 Task: Add Sprouts Saltine Crackers to the cart.
Action: Mouse moved to (17, 276)
Screenshot: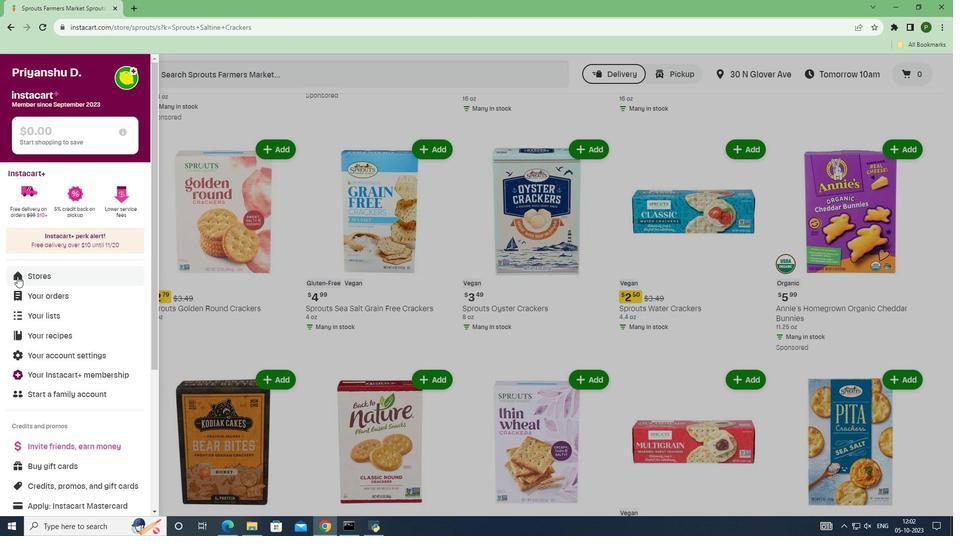 
Action: Mouse pressed left at (17, 276)
Screenshot: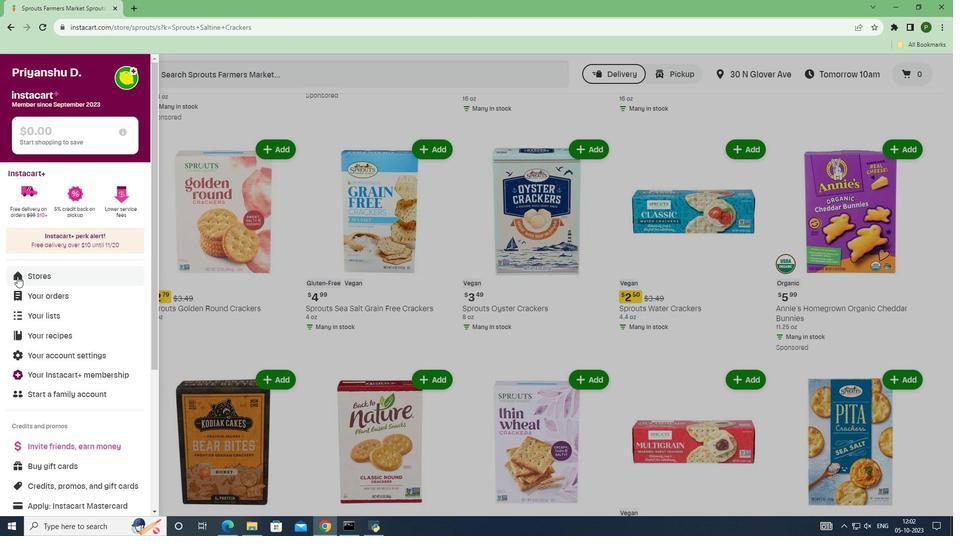 
Action: Mouse moved to (234, 124)
Screenshot: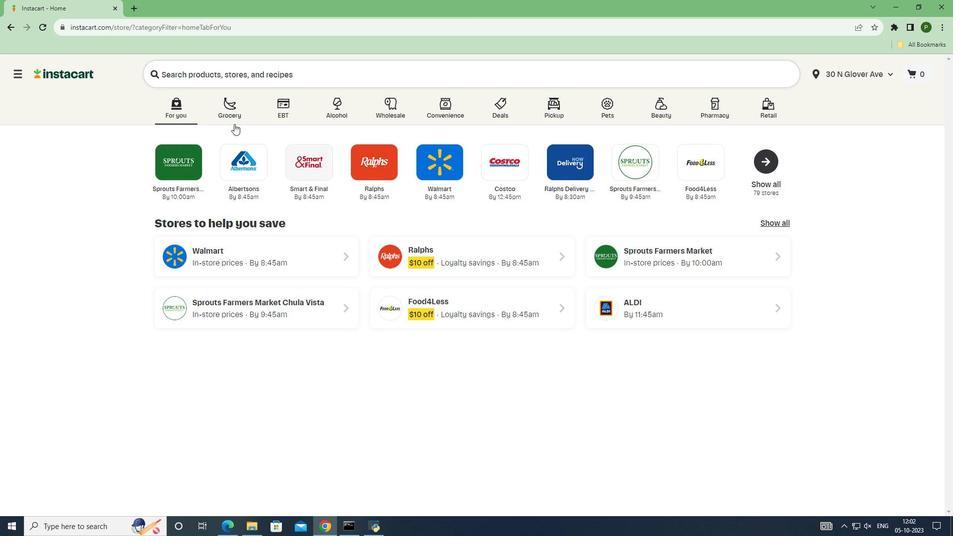 
Action: Mouse pressed left at (234, 124)
Screenshot: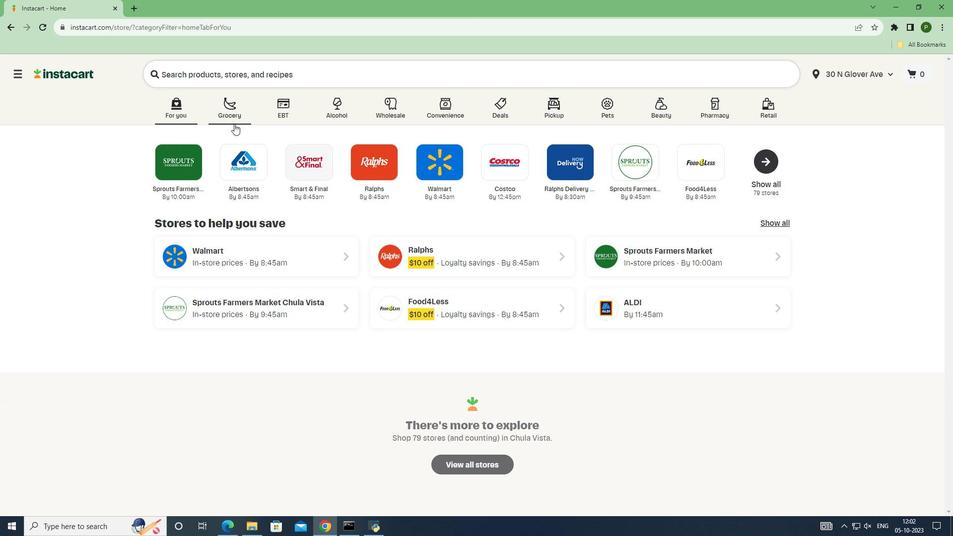 
Action: Mouse moved to (596, 234)
Screenshot: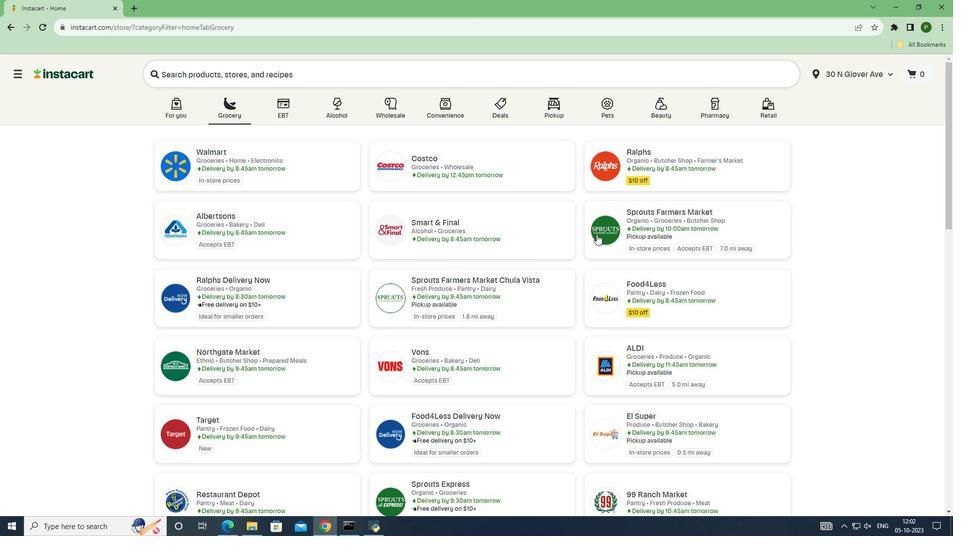 
Action: Mouse pressed left at (596, 234)
Screenshot: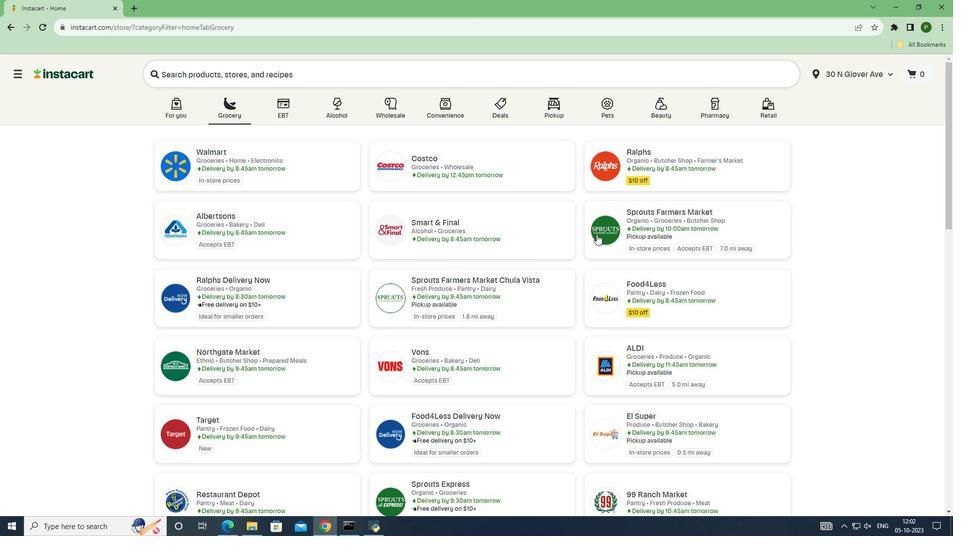 
Action: Mouse moved to (74, 286)
Screenshot: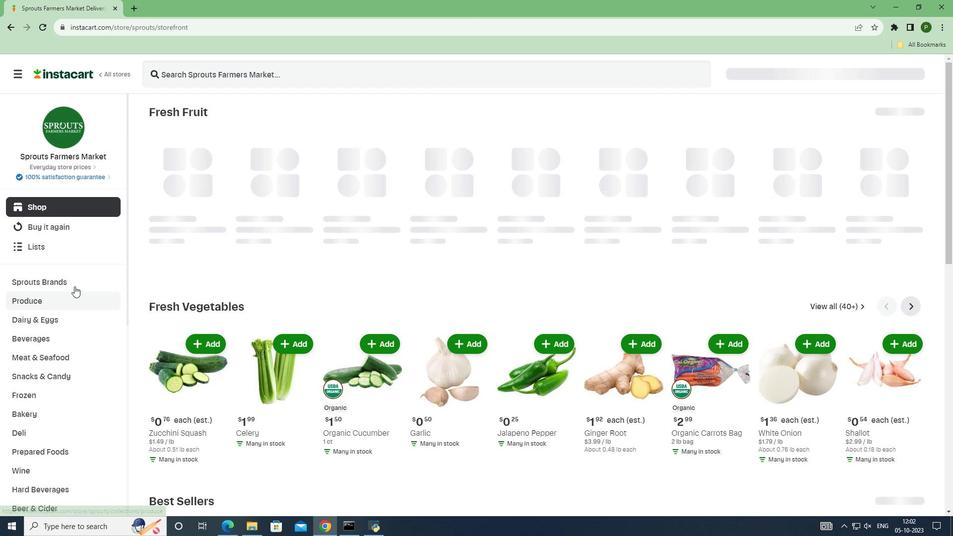 
Action: Mouse pressed left at (74, 286)
Screenshot: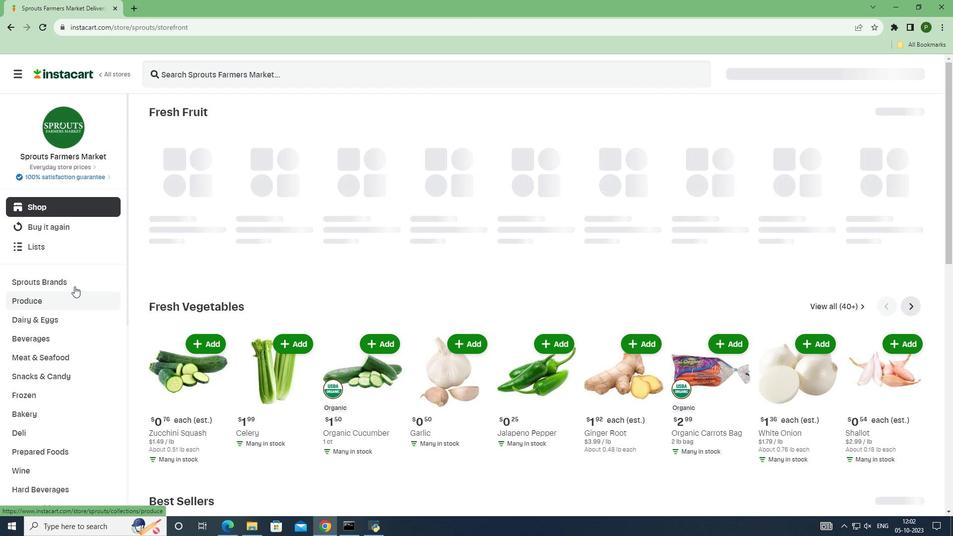 
Action: Mouse moved to (62, 352)
Screenshot: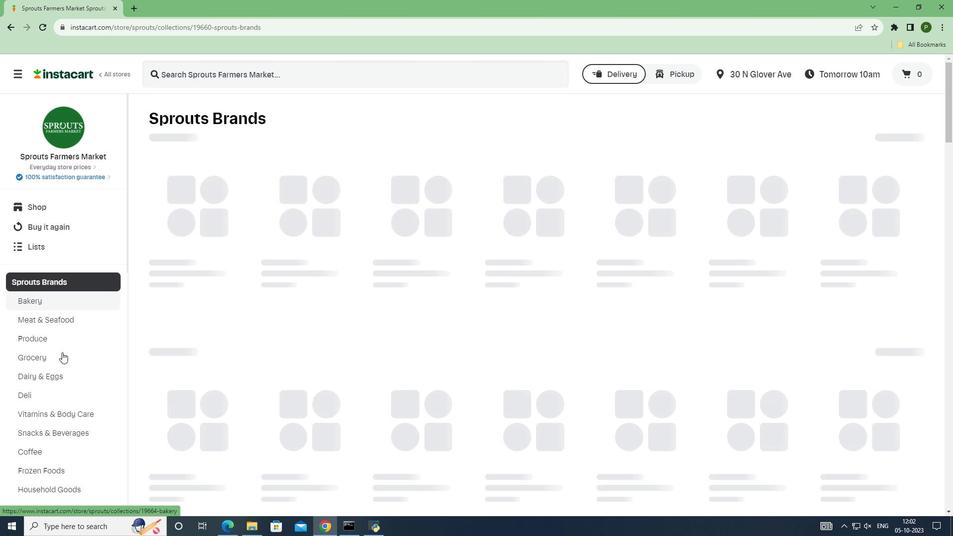 
Action: Mouse pressed left at (62, 352)
Screenshot: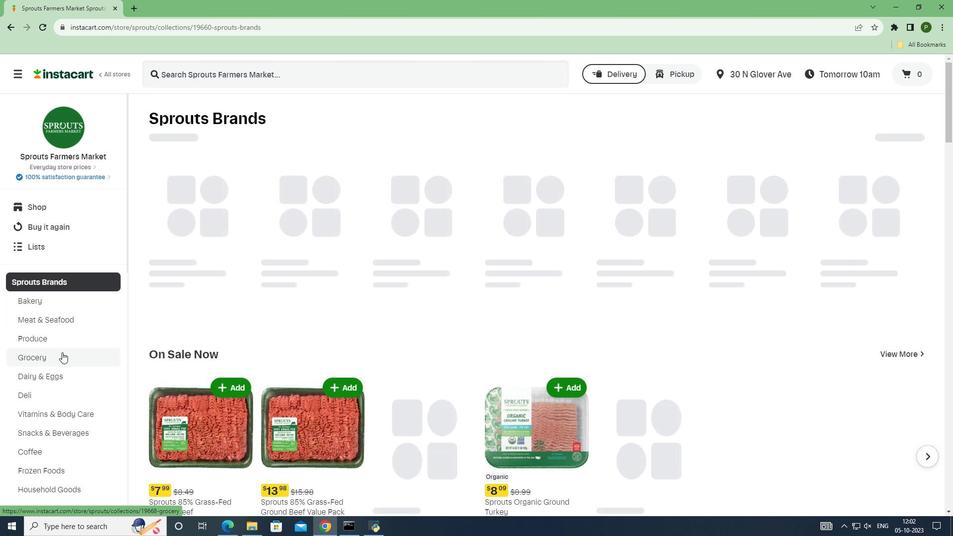 
Action: Mouse moved to (307, 350)
Screenshot: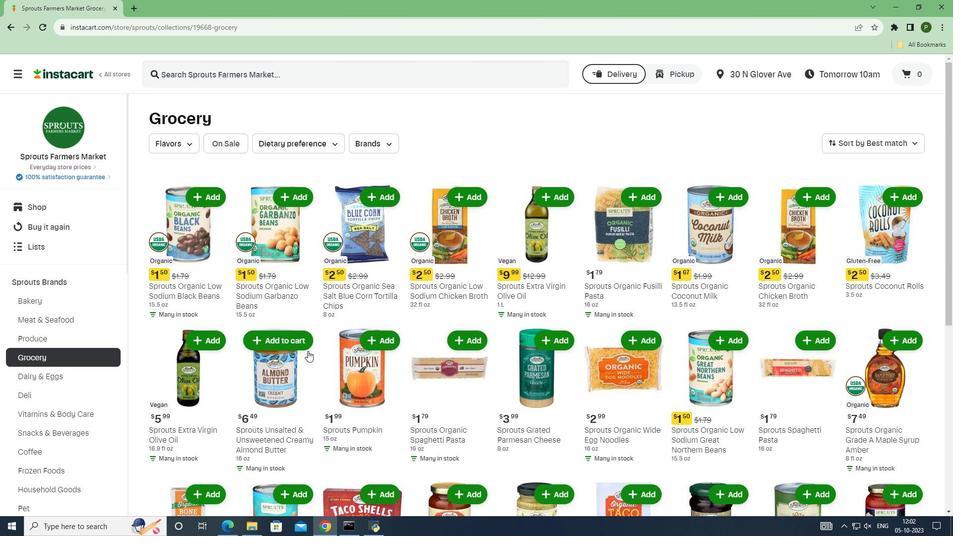 
Action: Mouse scrolled (307, 350) with delta (0, 0)
Screenshot: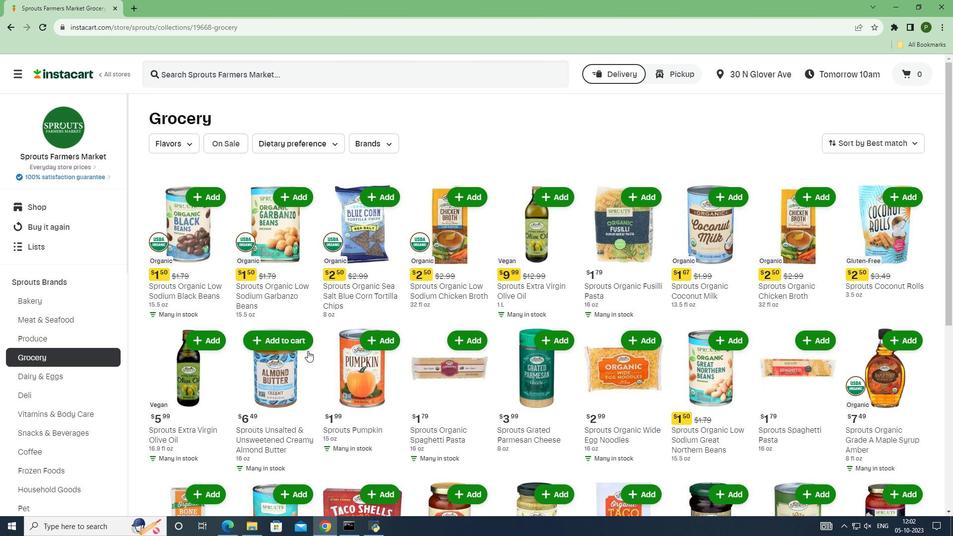 
Action: Mouse scrolled (307, 350) with delta (0, 0)
Screenshot: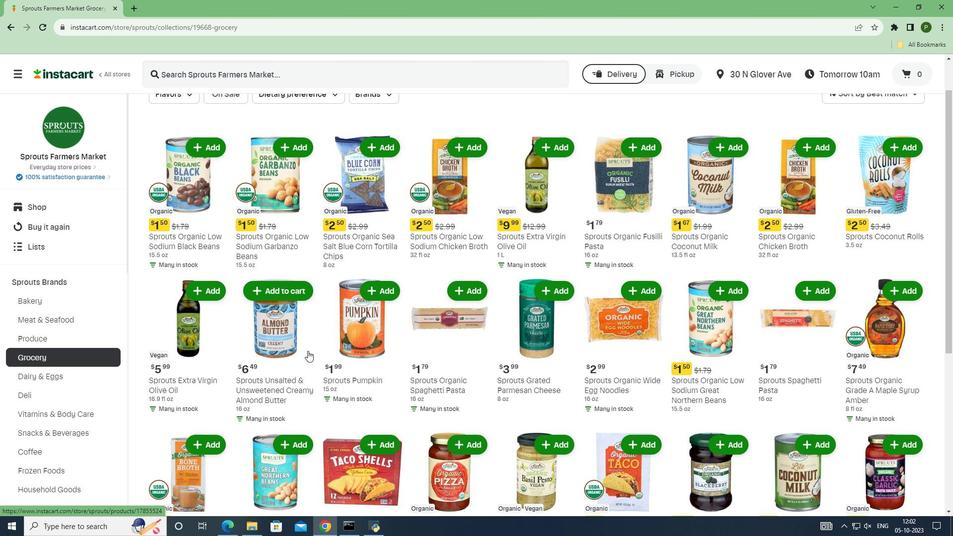 
Action: Mouse scrolled (307, 350) with delta (0, 0)
Screenshot: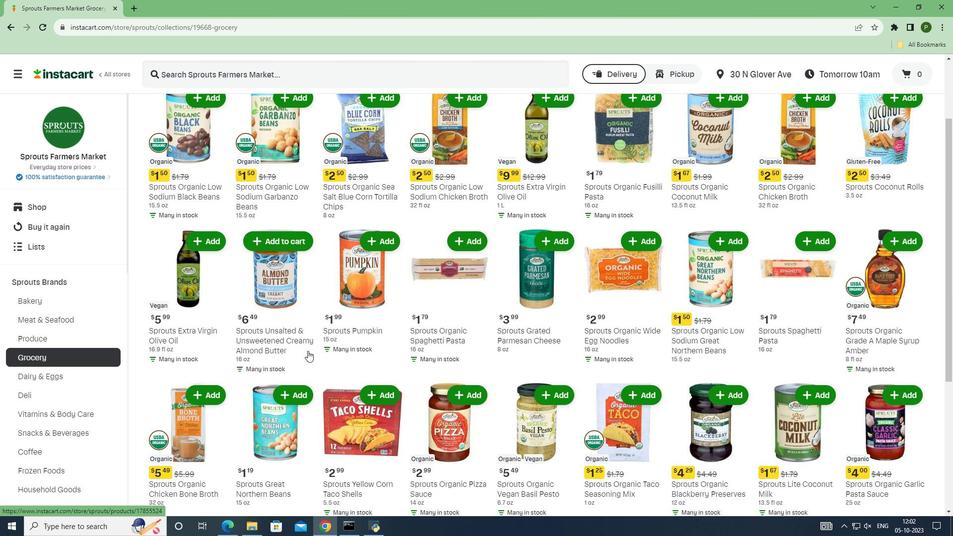 
Action: Mouse scrolled (307, 350) with delta (0, 0)
Screenshot: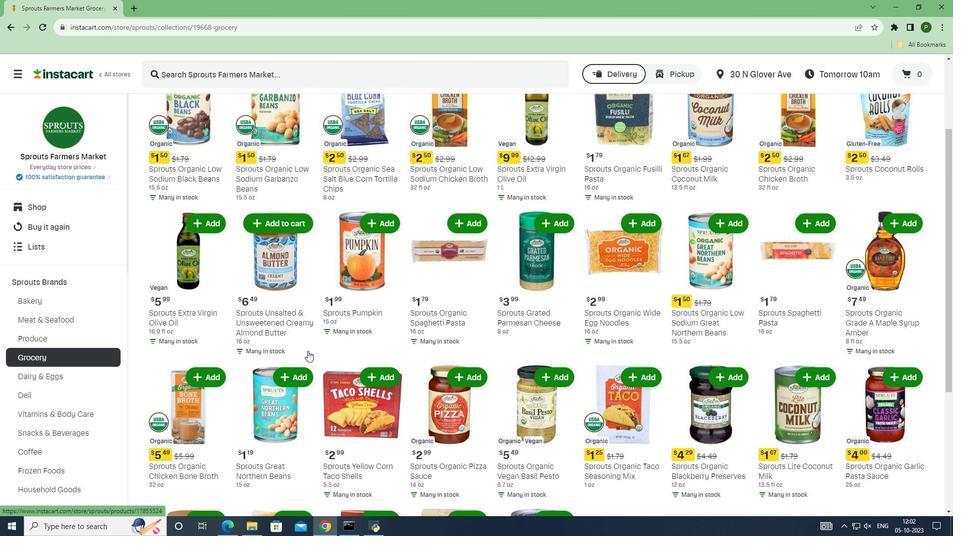 
Action: Mouse scrolled (307, 350) with delta (0, 0)
Screenshot: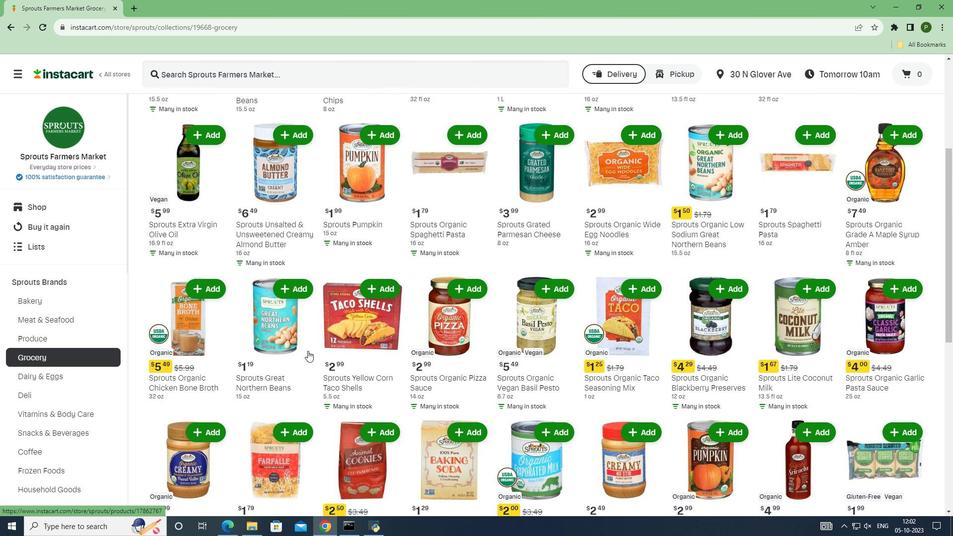 
Action: Mouse scrolled (307, 350) with delta (0, 0)
Screenshot: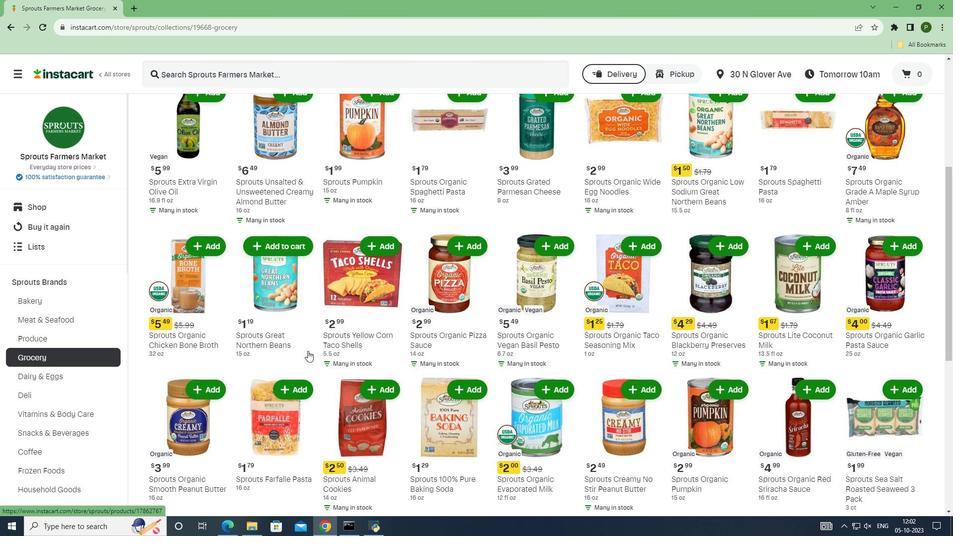 
Action: Mouse scrolled (307, 350) with delta (0, 0)
Screenshot: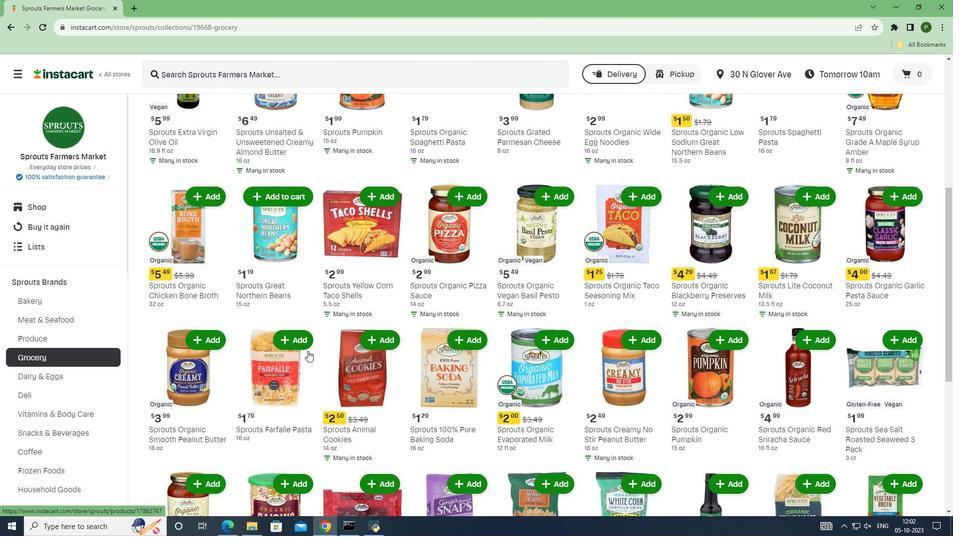 
Action: Mouse scrolled (307, 350) with delta (0, 0)
Screenshot: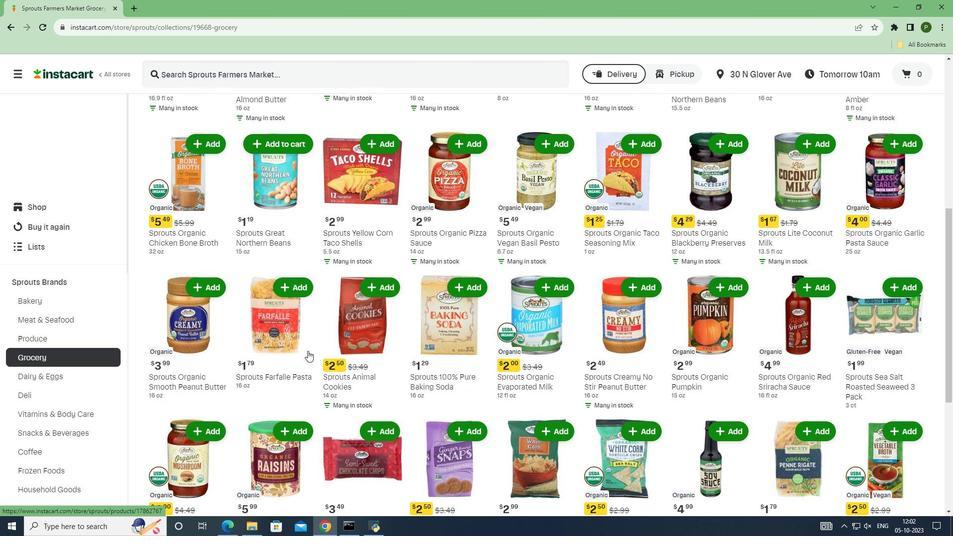 
Action: Mouse scrolled (307, 350) with delta (0, 0)
Screenshot: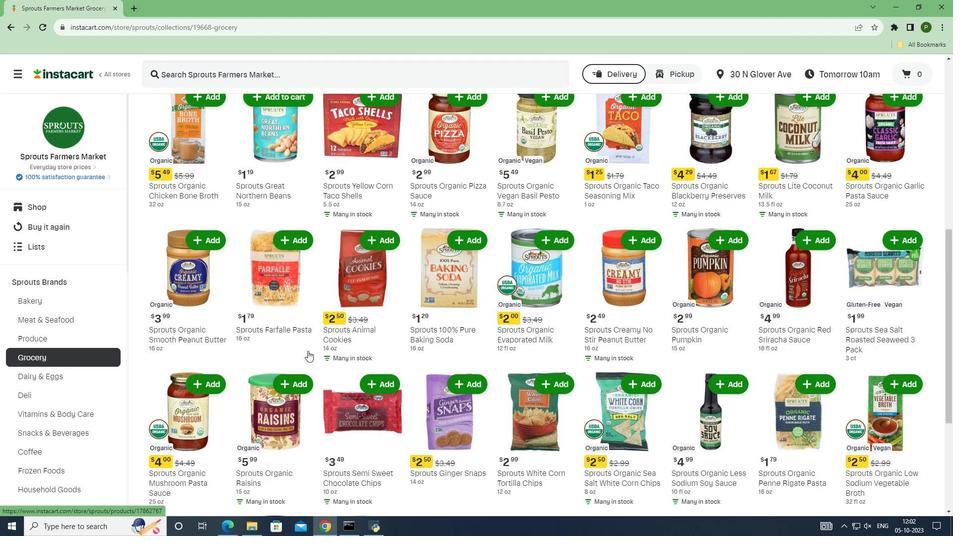 
Action: Mouse scrolled (307, 350) with delta (0, 0)
Screenshot: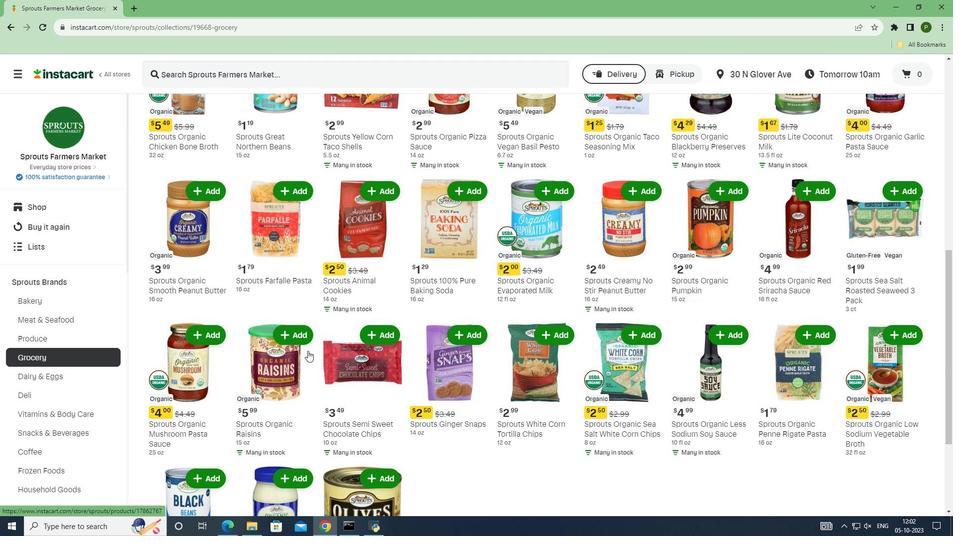 
Action: Mouse scrolled (307, 350) with delta (0, 0)
Screenshot: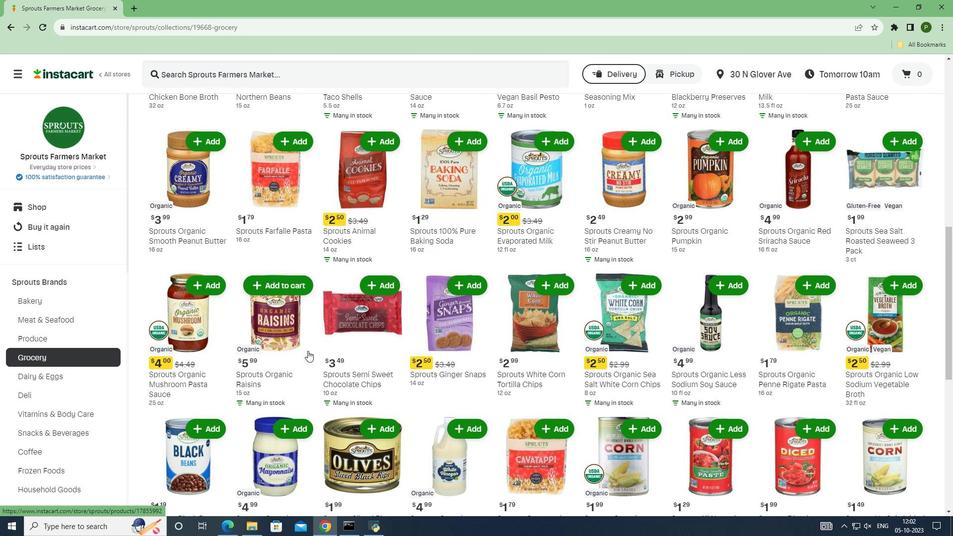 
Action: Mouse scrolled (307, 350) with delta (0, 0)
Screenshot: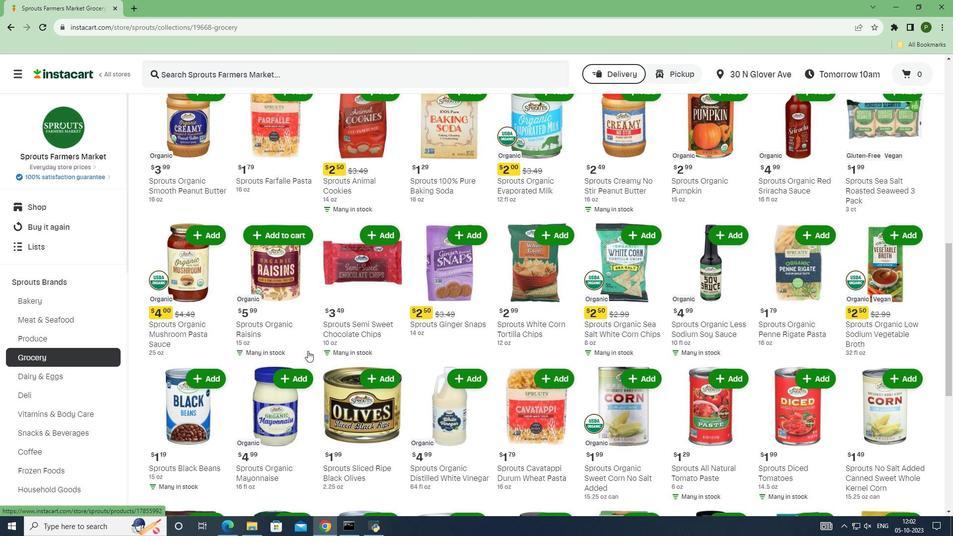 
Action: Mouse scrolled (307, 350) with delta (0, 0)
Screenshot: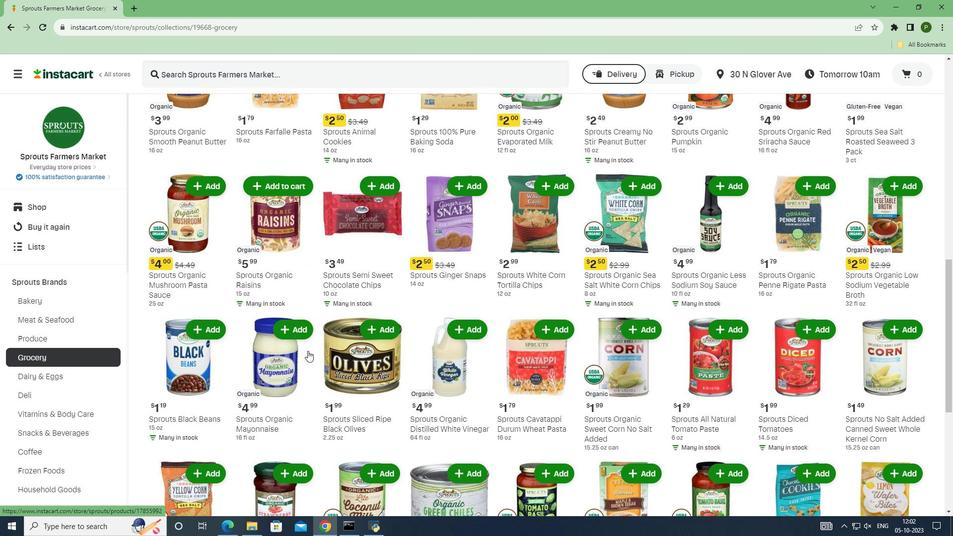 
Action: Mouse scrolled (307, 350) with delta (0, 0)
Screenshot: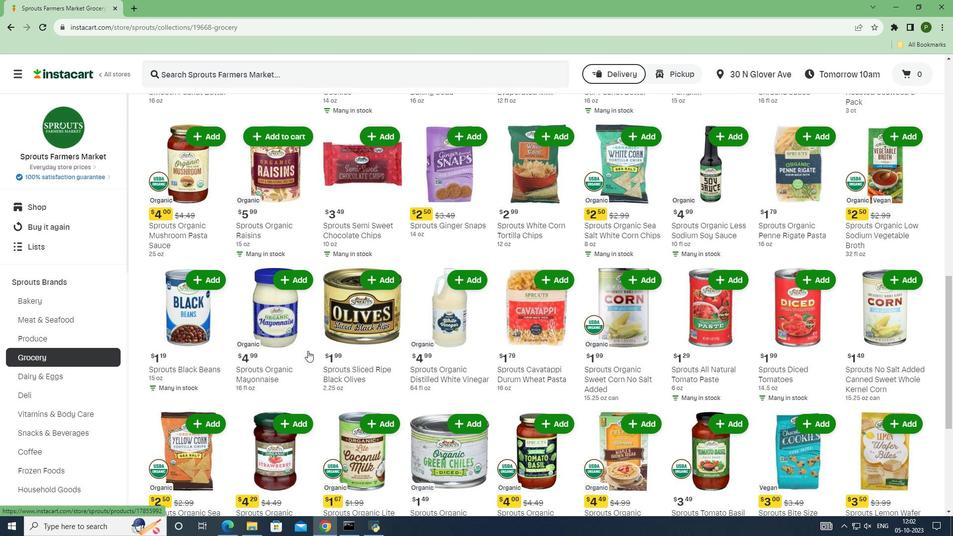 
Action: Mouse scrolled (307, 350) with delta (0, 0)
Screenshot: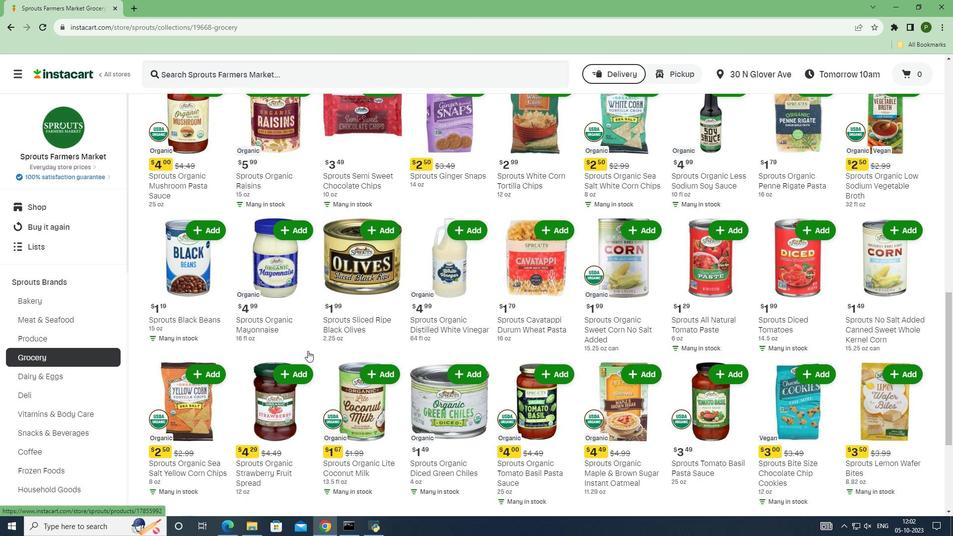 
Action: Mouse scrolled (307, 350) with delta (0, 0)
Screenshot: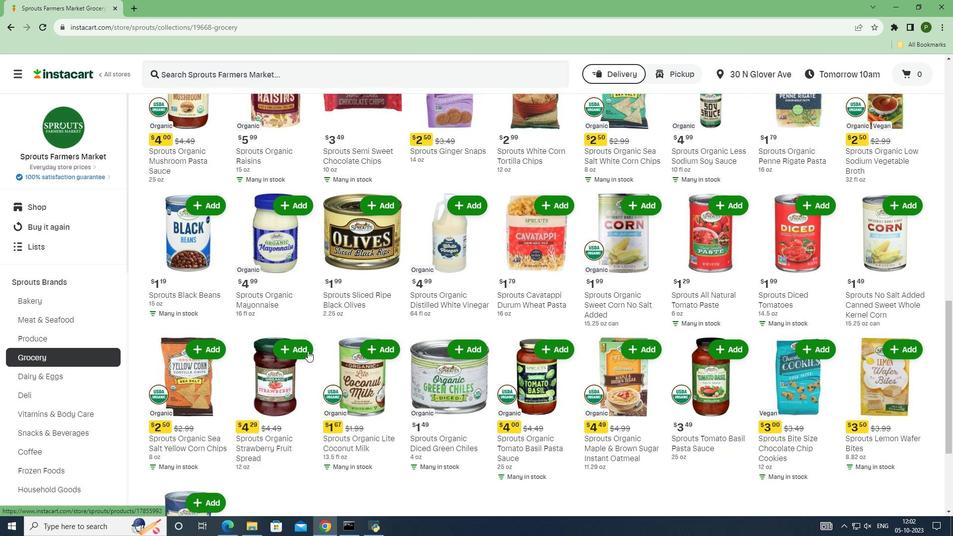 
Action: Mouse scrolled (307, 350) with delta (0, 0)
Screenshot: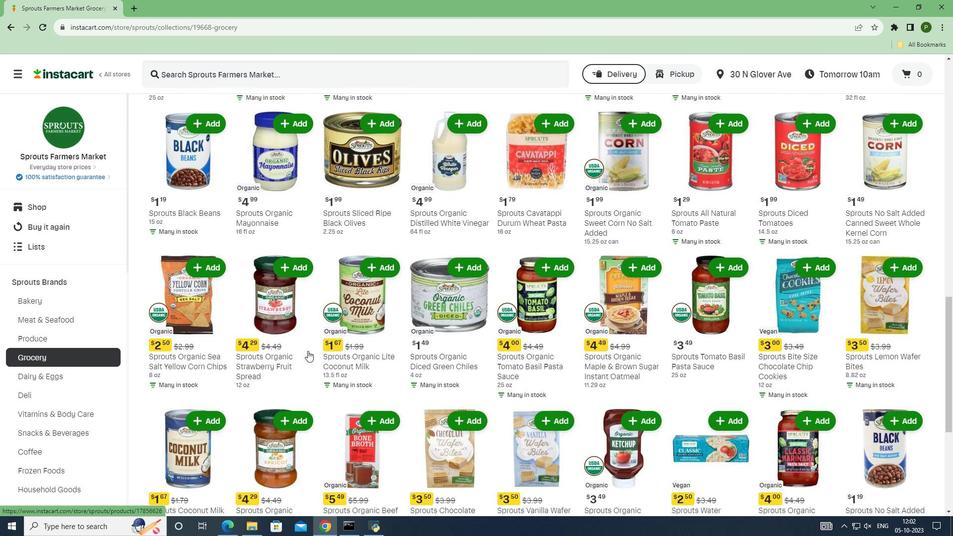 
Action: Mouse scrolled (307, 350) with delta (0, 0)
Screenshot: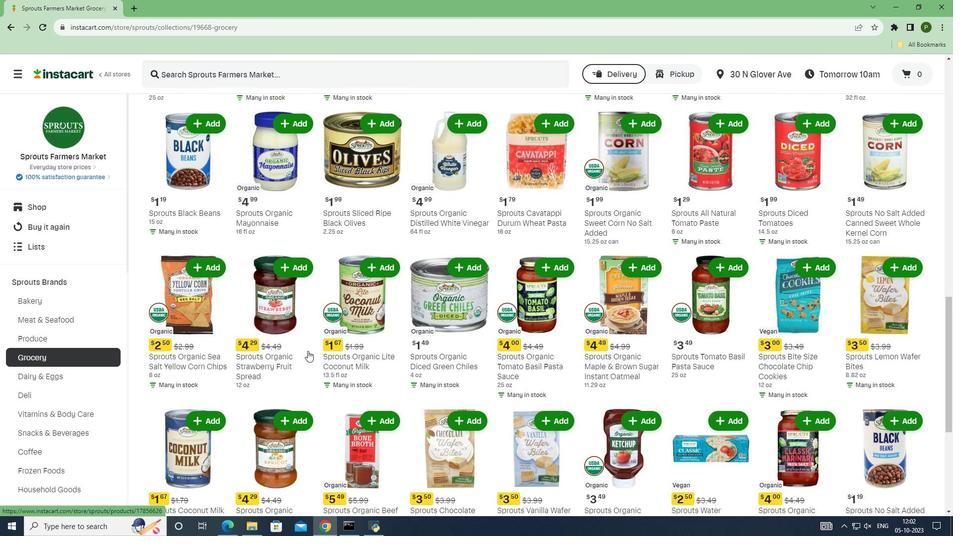 
Action: Mouse scrolled (307, 350) with delta (0, 0)
Screenshot: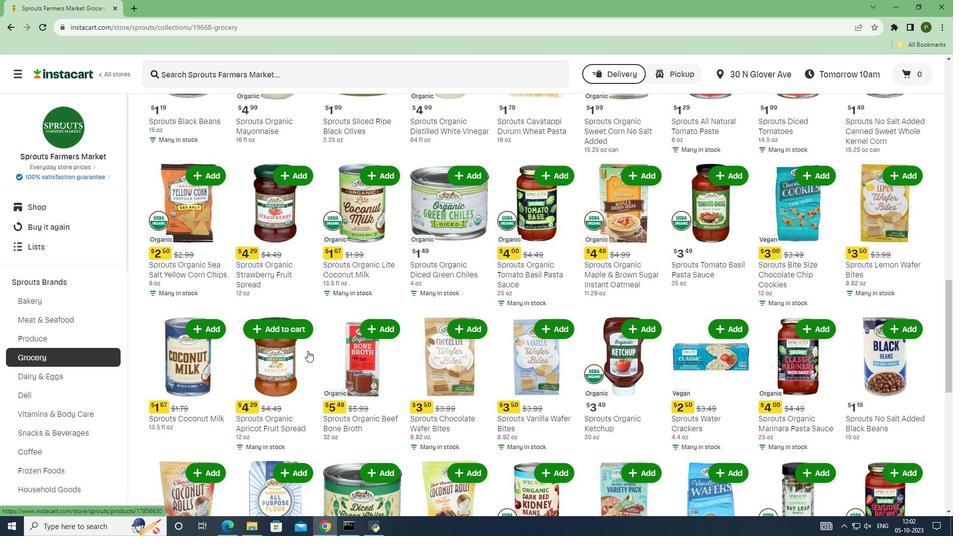 
Action: Mouse scrolled (307, 350) with delta (0, 0)
Screenshot: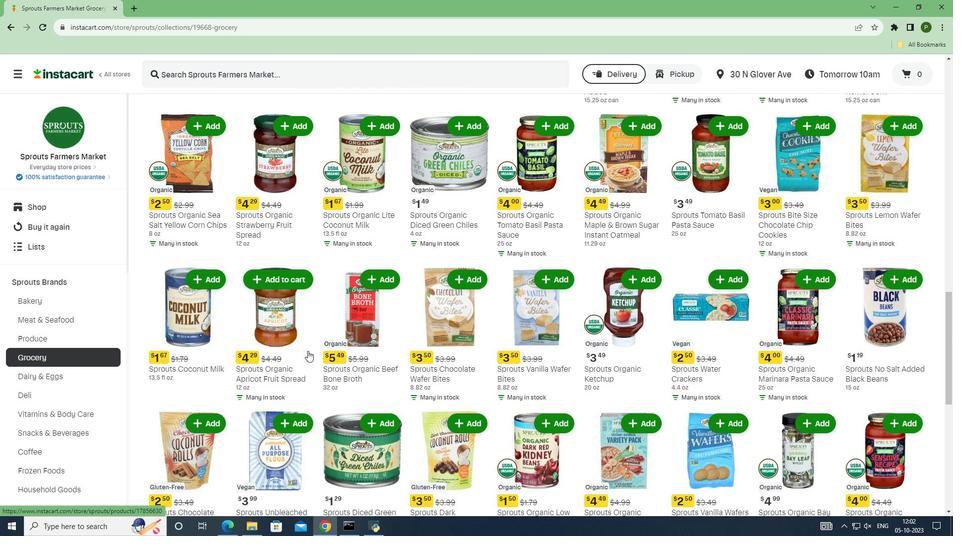 
Action: Mouse scrolled (307, 350) with delta (0, 0)
Screenshot: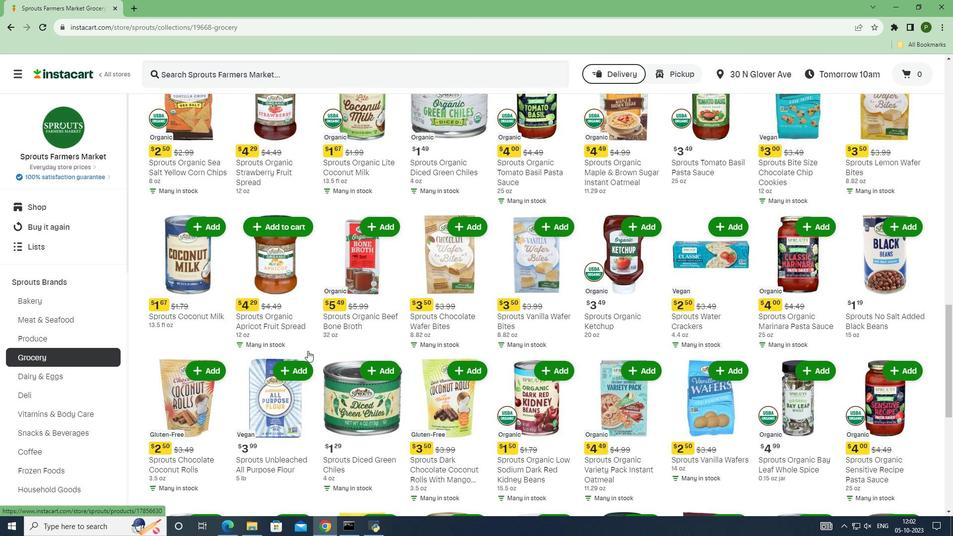 
Action: Mouse scrolled (307, 350) with delta (0, 0)
Screenshot: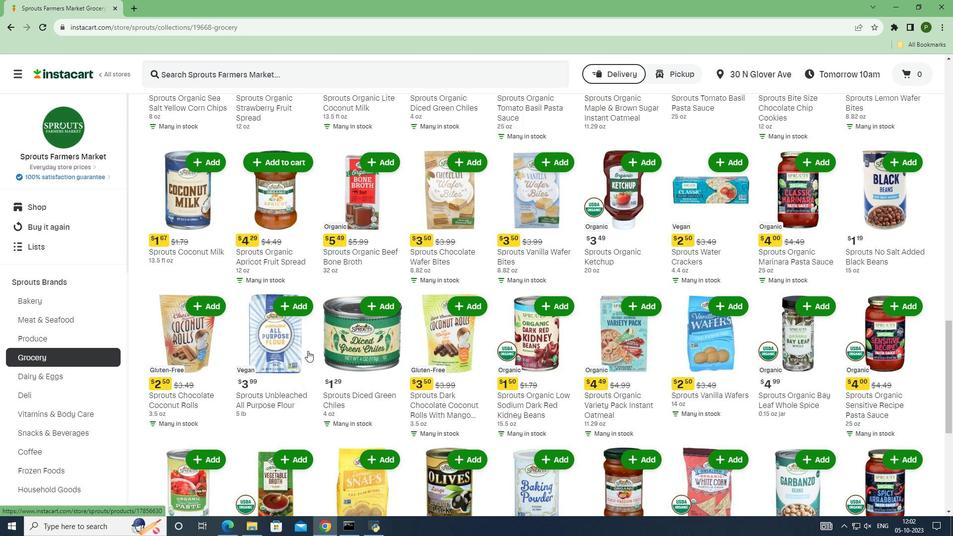 
Action: Mouse scrolled (307, 350) with delta (0, 0)
Screenshot: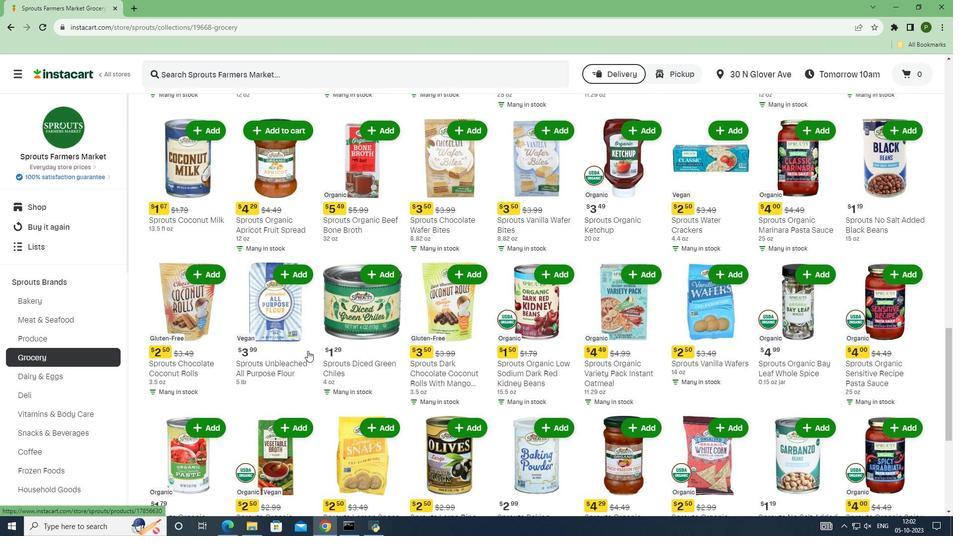 
Action: Mouse scrolled (307, 350) with delta (0, 0)
Screenshot: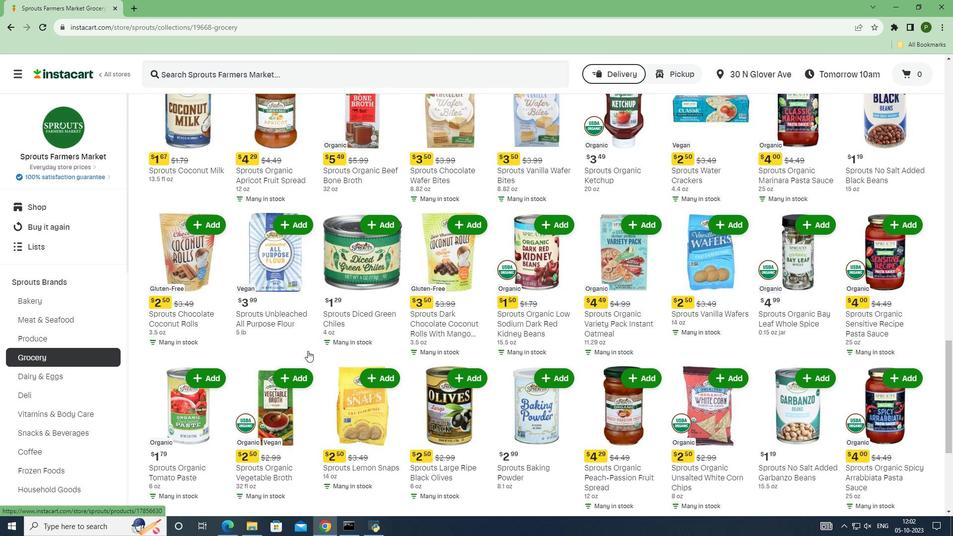 
Action: Mouse scrolled (307, 350) with delta (0, 0)
Screenshot: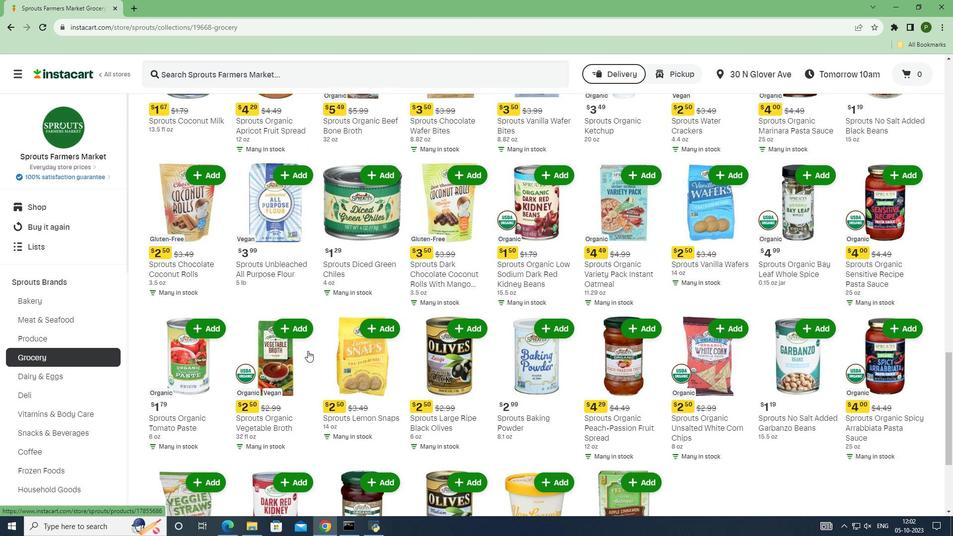 
Action: Mouse scrolled (307, 350) with delta (0, 0)
Screenshot: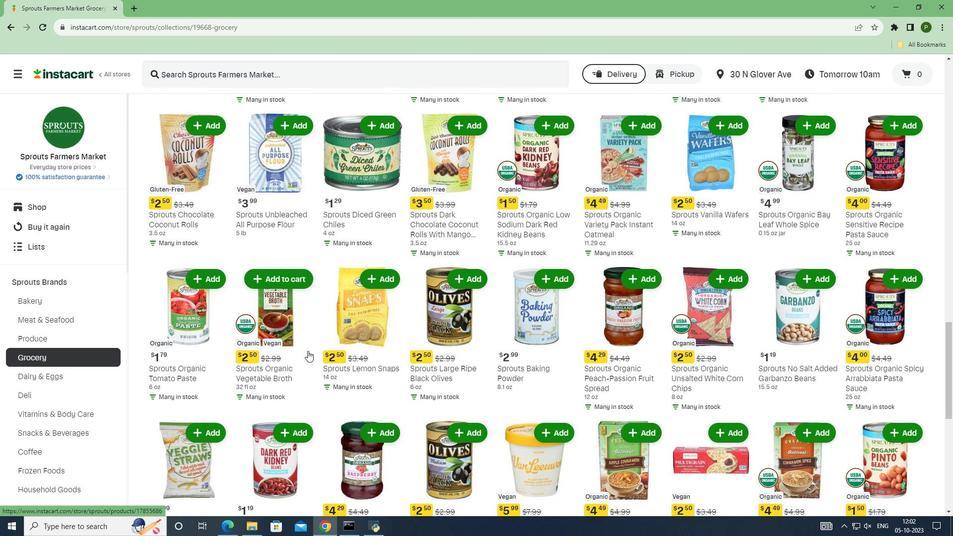
Action: Mouse scrolled (307, 350) with delta (0, 0)
Screenshot: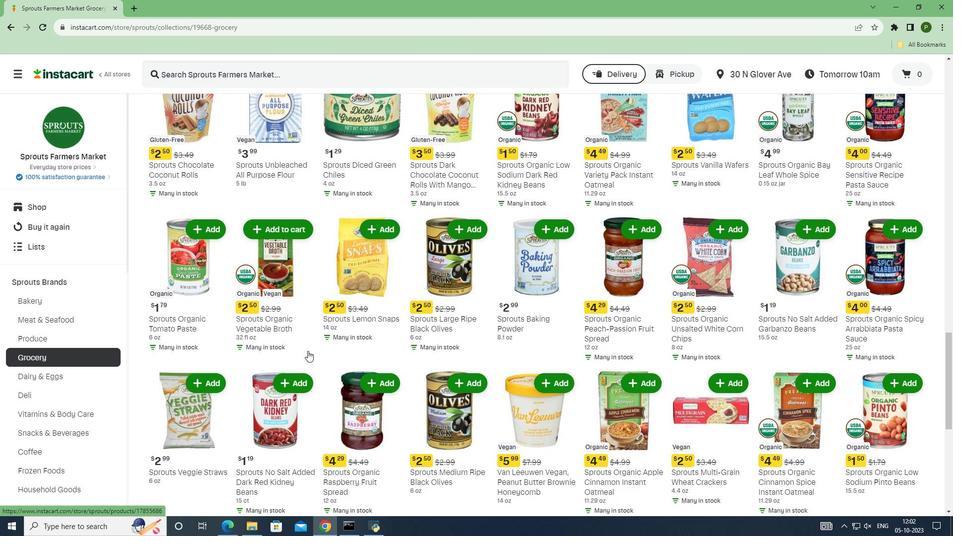 
Action: Mouse scrolled (307, 350) with delta (0, 0)
Screenshot: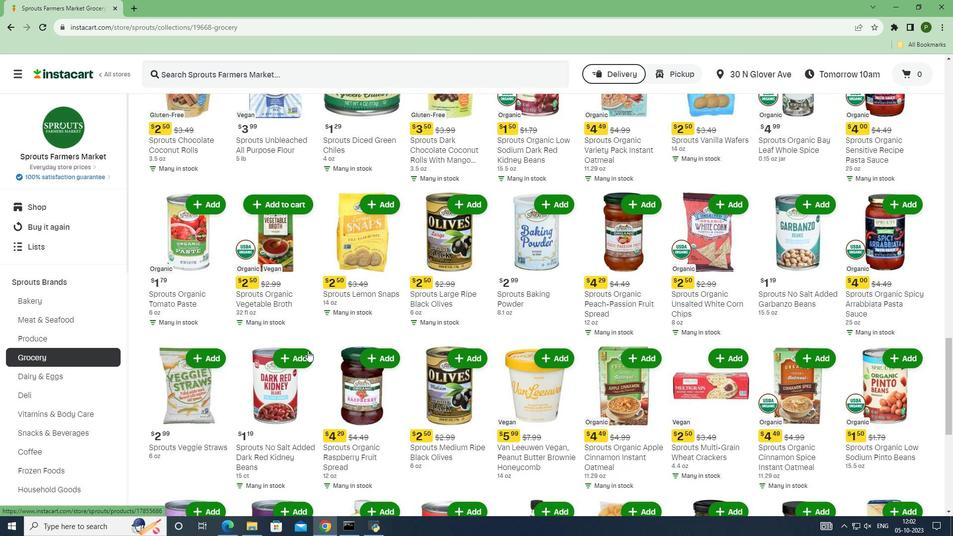 
Action: Mouse scrolled (307, 350) with delta (0, 0)
Screenshot: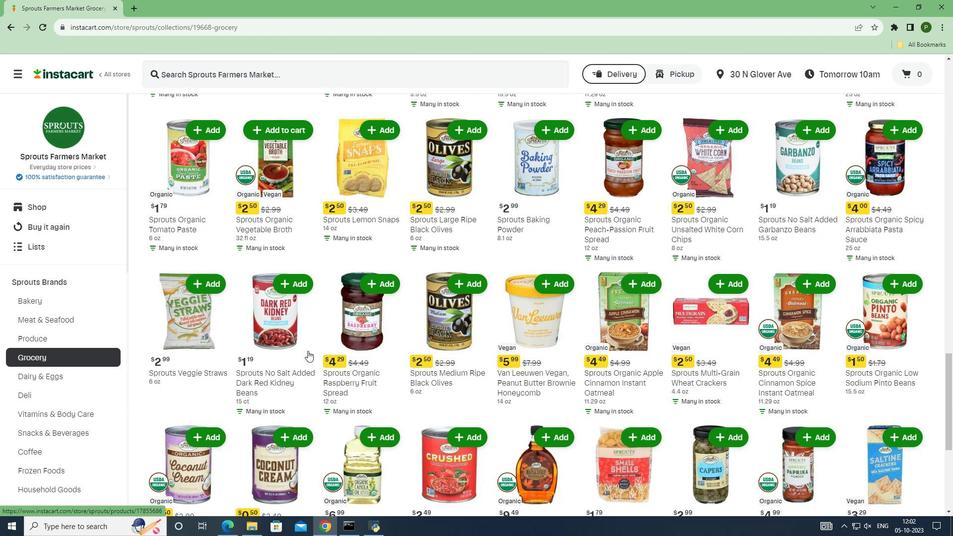 
Action: Mouse scrolled (307, 350) with delta (0, 0)
Screenshot: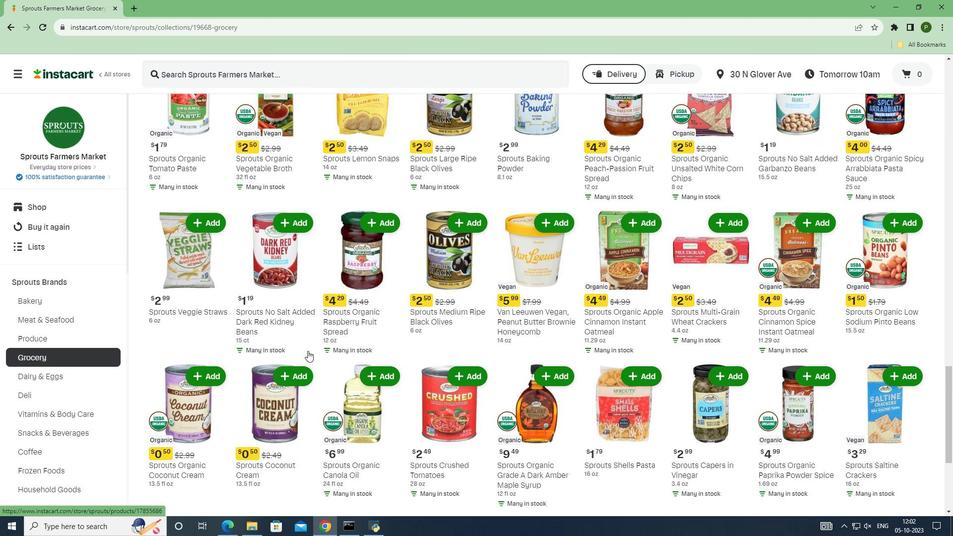 
Action: Mouse scrolled (307, 350) with delta (0, 0)
Screenshot: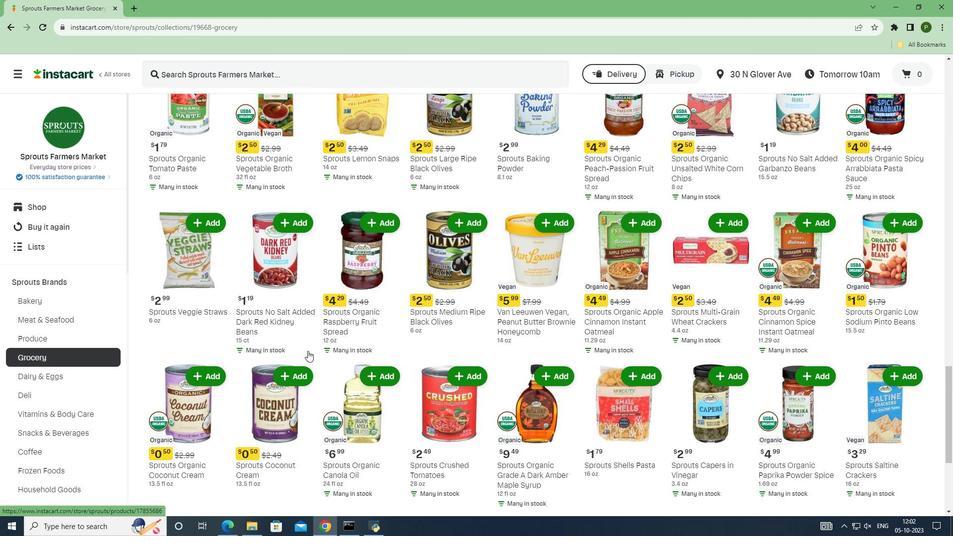 
Action: Mouse scrolled (307, 350) with delta (0, 0)
Screenshot: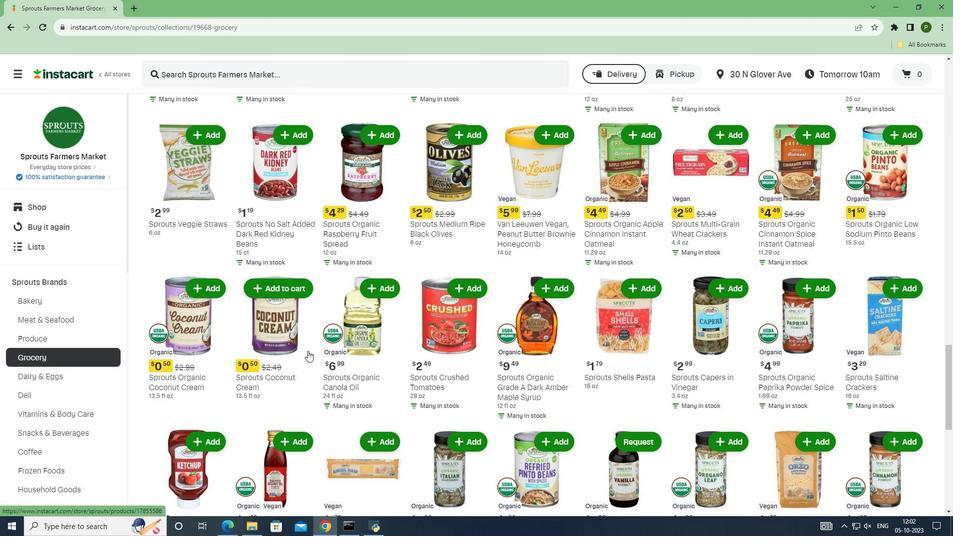 
Action: Mouse moved to (871, 235)
Screenshot: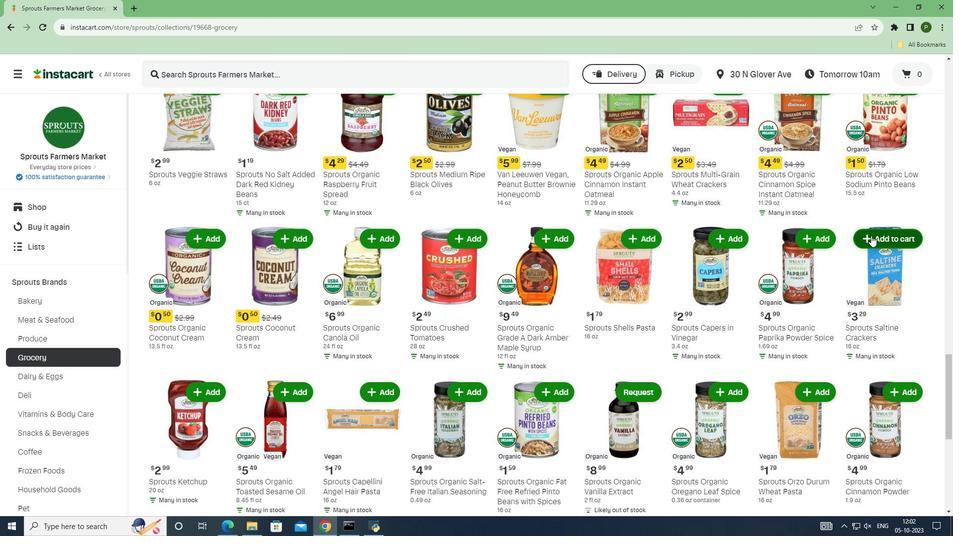 
Action: Mouse pressed left at (871, 235)
Screenshot: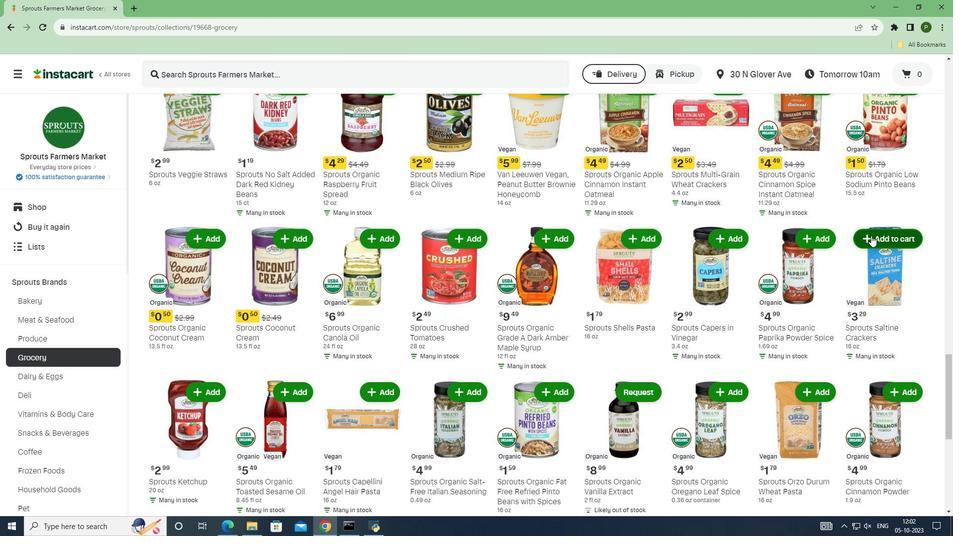 
